 Task: Use the formula "HYPGEOMDIST" in spreadsheet "Project protfolio".
Action: Mouse moved to (148, 96)
Screenshot: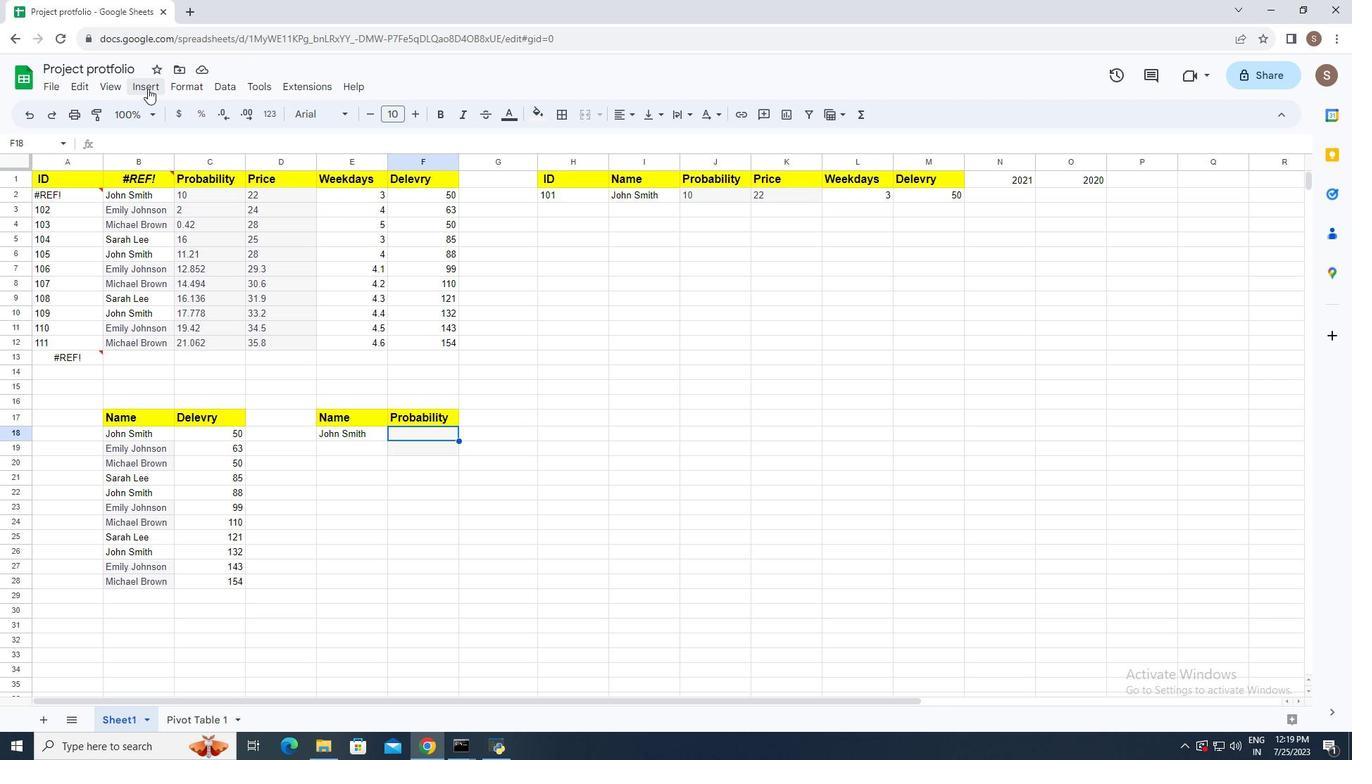 
Action: Mouse pressed left at (148, 96)
Screenshot: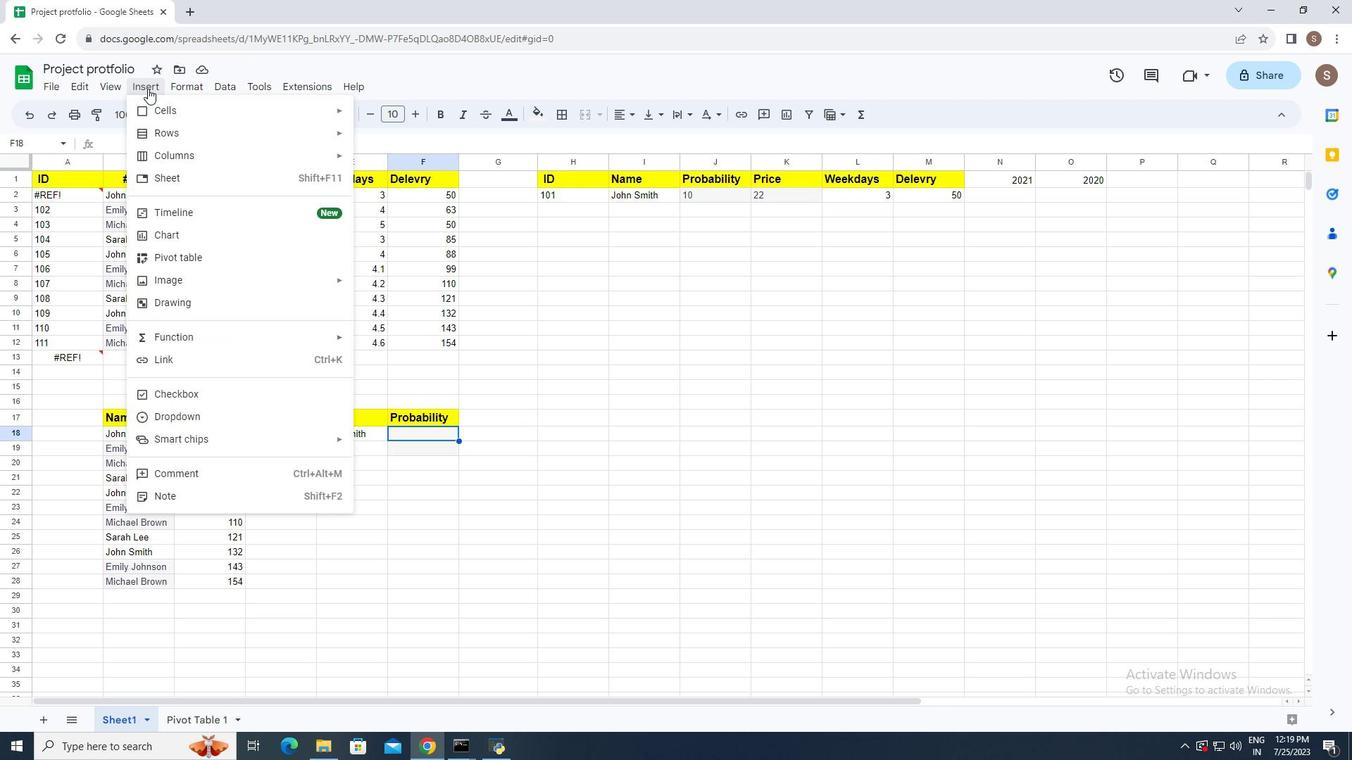 
Action: Mouse moved to (231, 328)
Screenshot: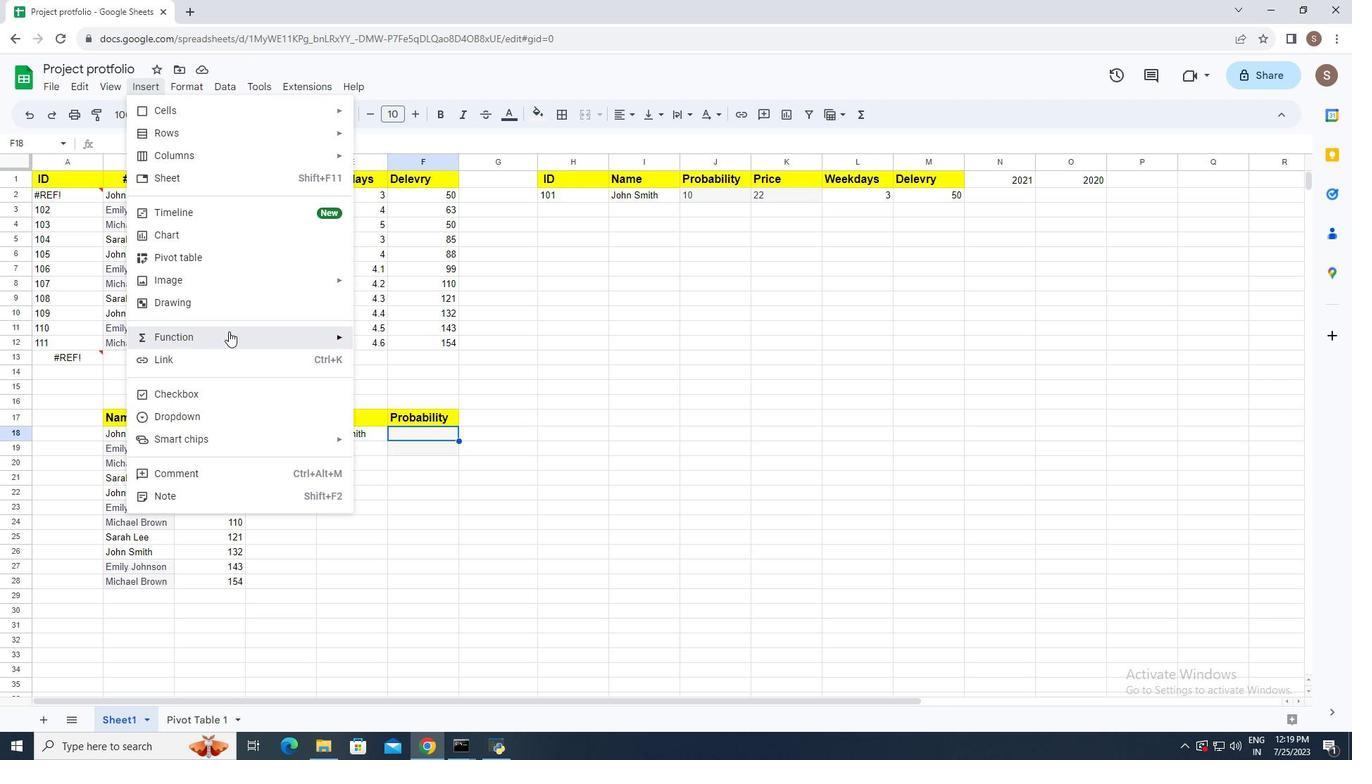 
Action: Mouse pressed left at (231, 328)
Screenshot: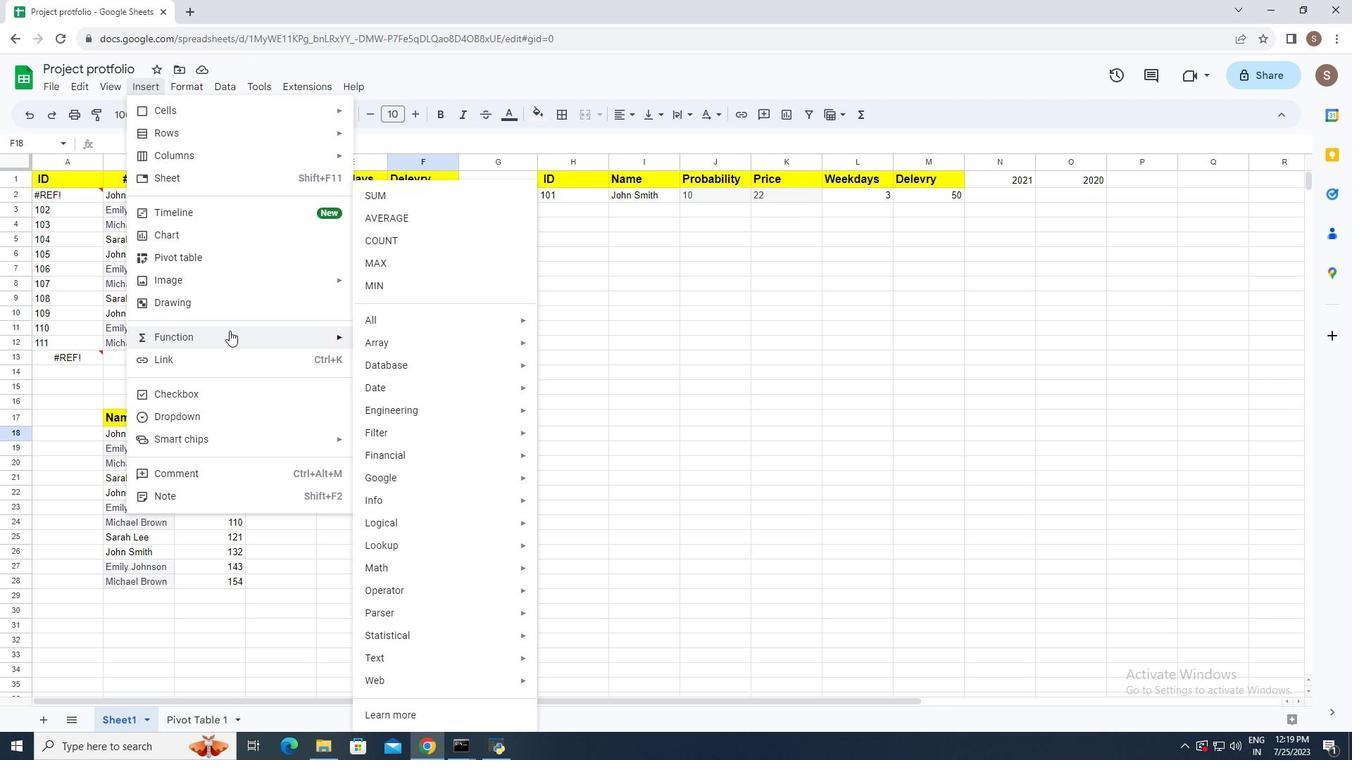
Action: Mouse moved to (431, 314)
Screenshot: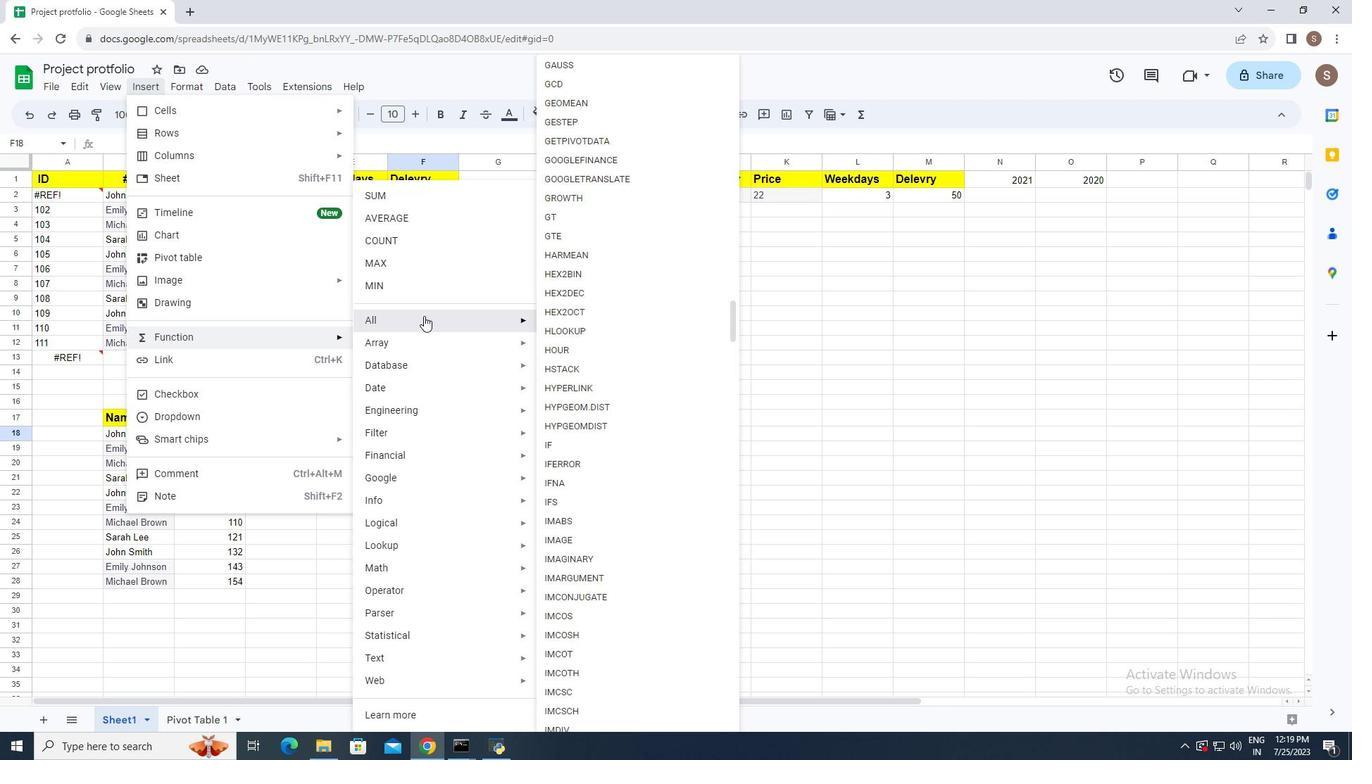
Action: Mouse pressed left at (431, 314)
Screenshot: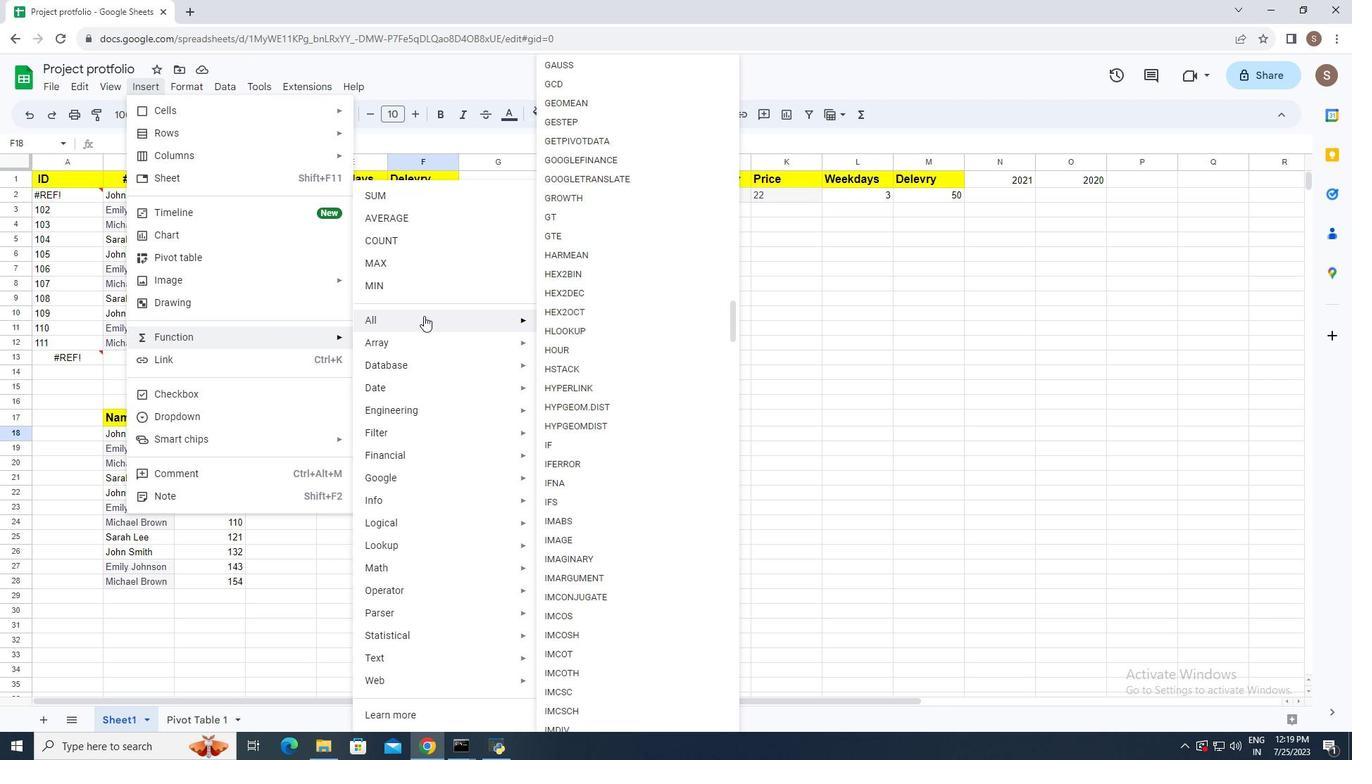 
Action: Mouse moved to (624, 426)
Screenshot: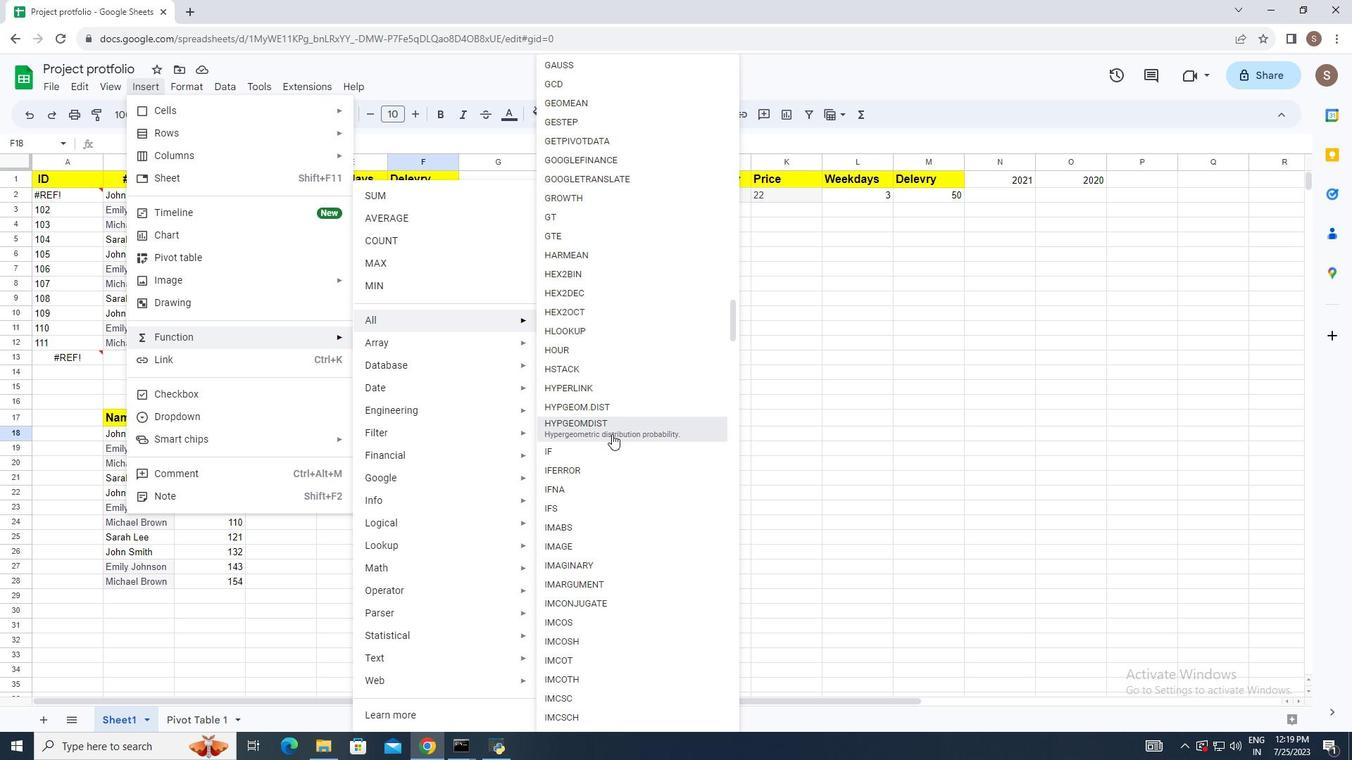 
Action: Mouse pressed left at (624, 426)
Screenshot: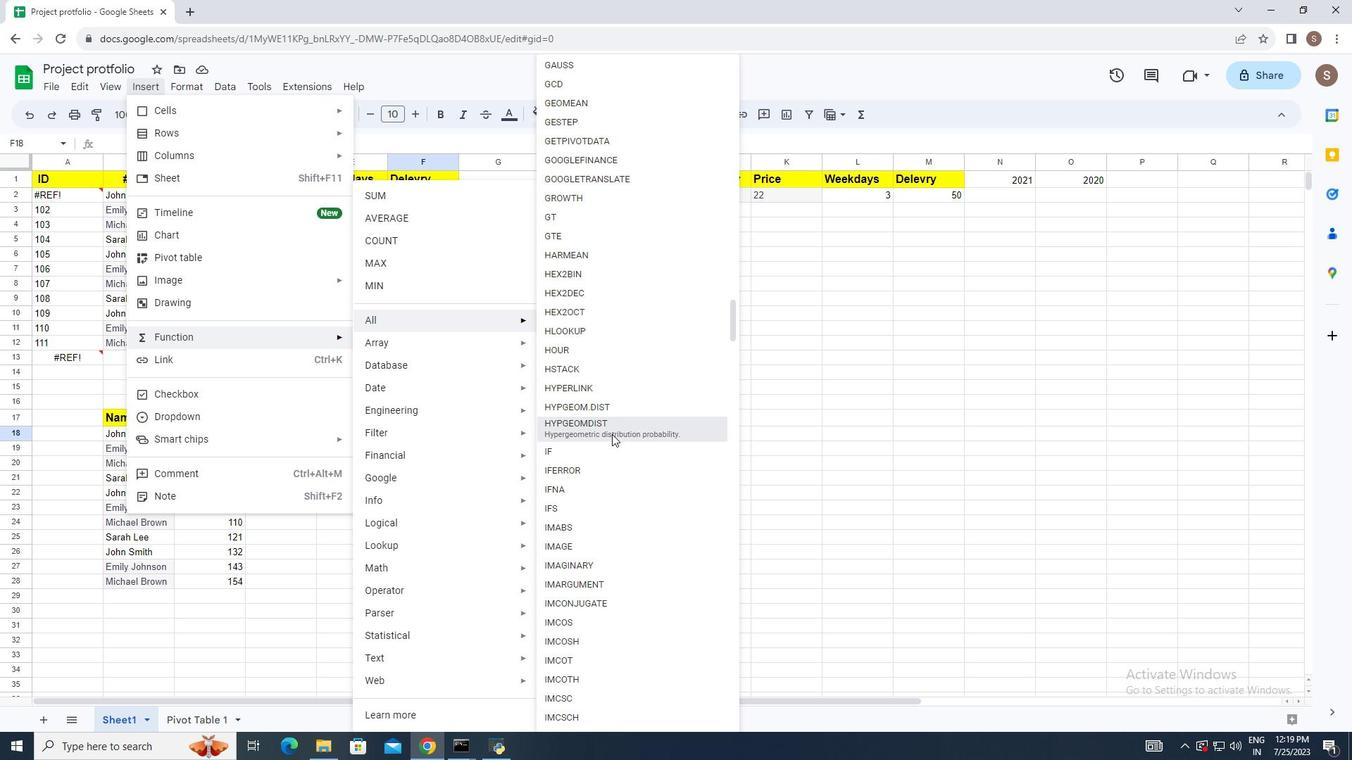 
Action: Key pressed 4,<Key.space>12,<Key.space>20,<Key.space>40<Key.enter>
Screenshot: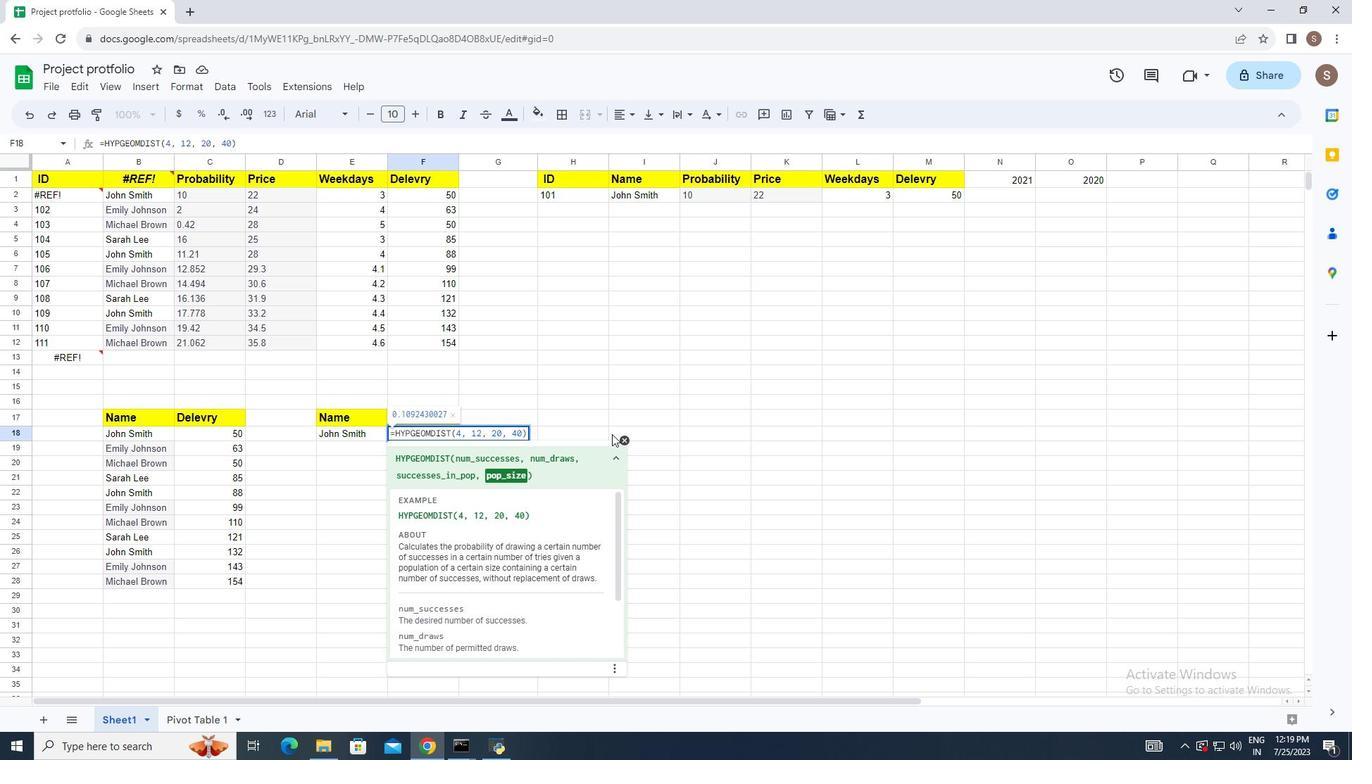 
